 Task: Look for properties with smoking is allowed.
Action: Mouse moved to (825, 117)
Screenshot: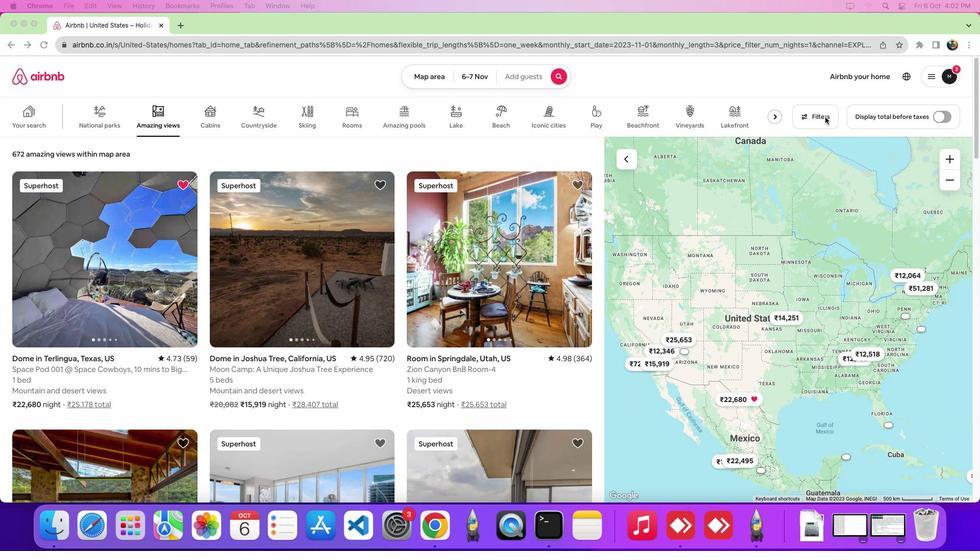 
Action: Mouse pressed left at (825, 117)
Screenshot: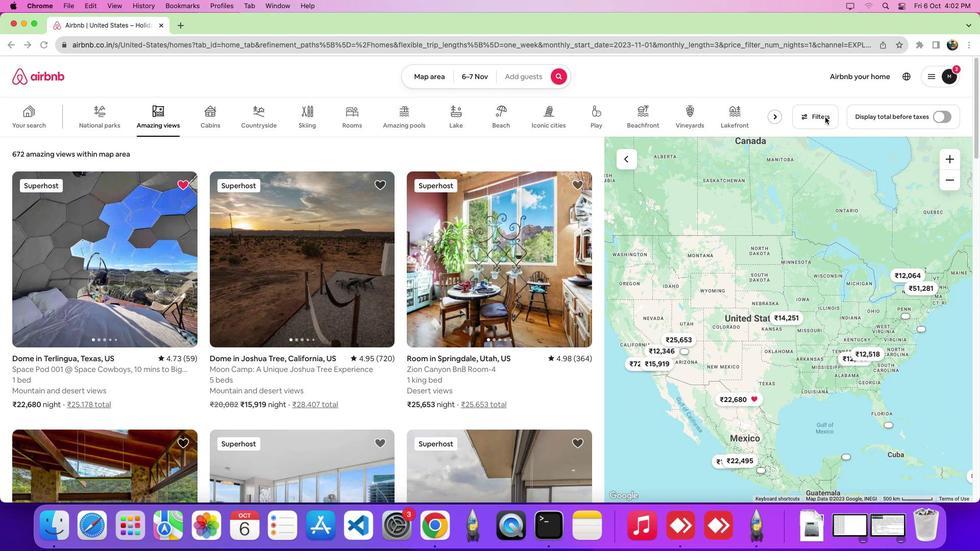 
Action: Mouse moved to (825, 116)
Screenshot: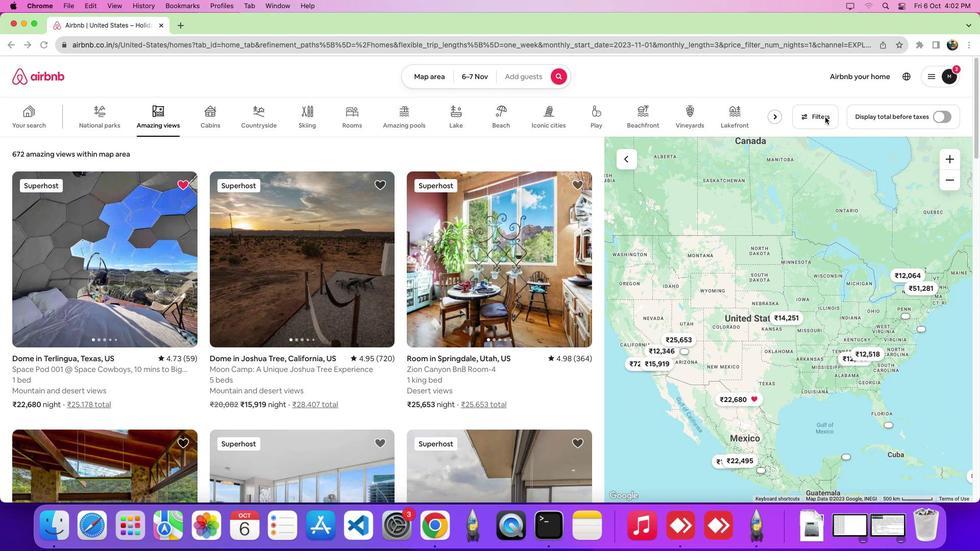 
Action: Mouse pressed left at (825, 116)
Screenshot: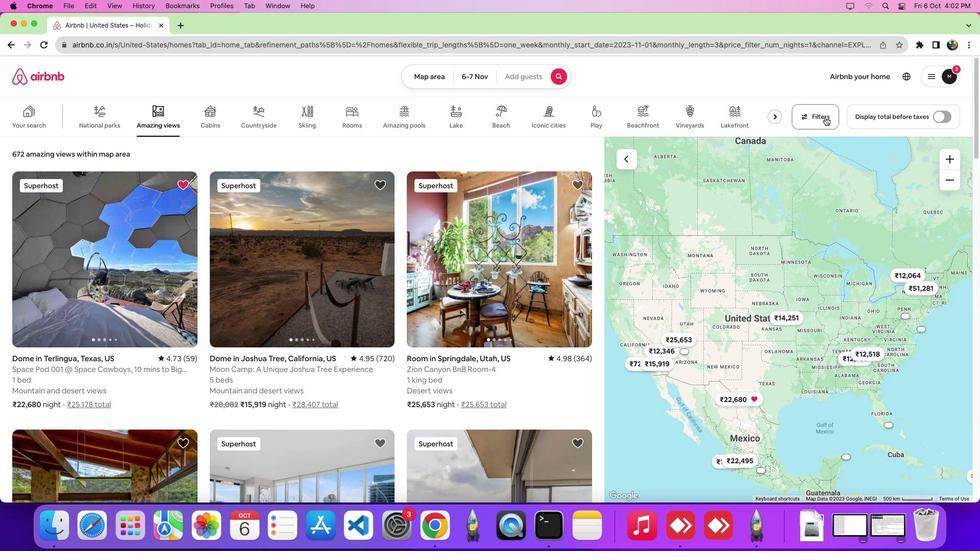 
Action: Mouse moved to (504, 182)
Screenshot: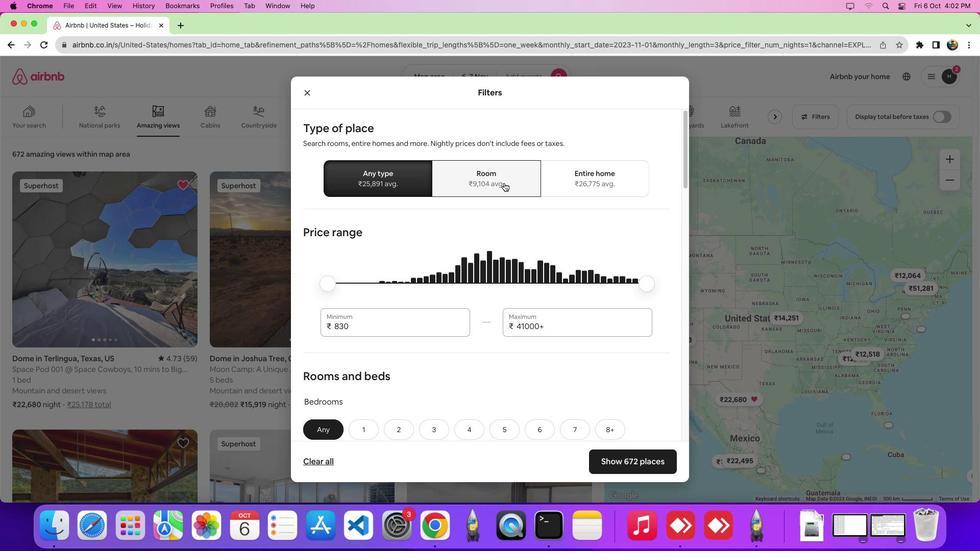 
Action: Mouse pressed left at (504, 182)
Screenshot: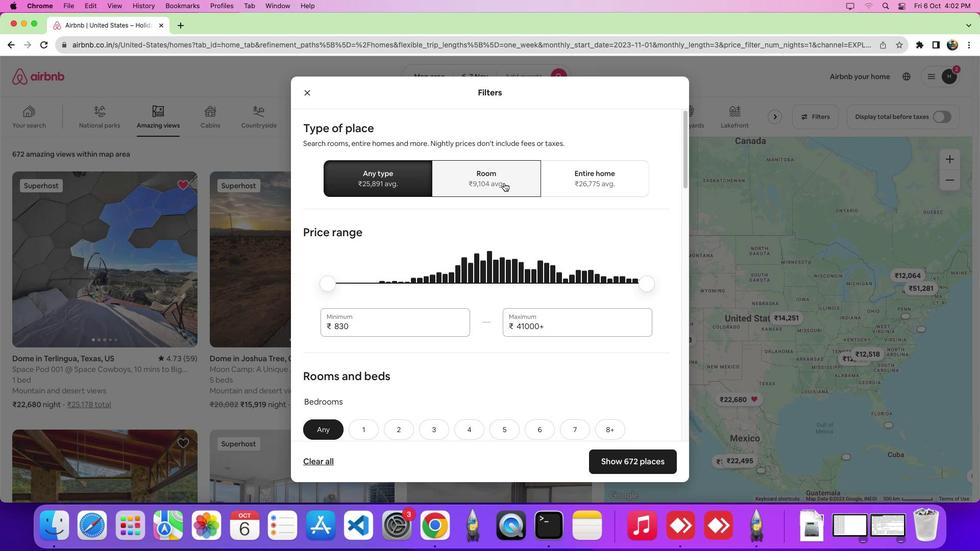 
Action: Mouse moved to (491, 307)
Screenshot: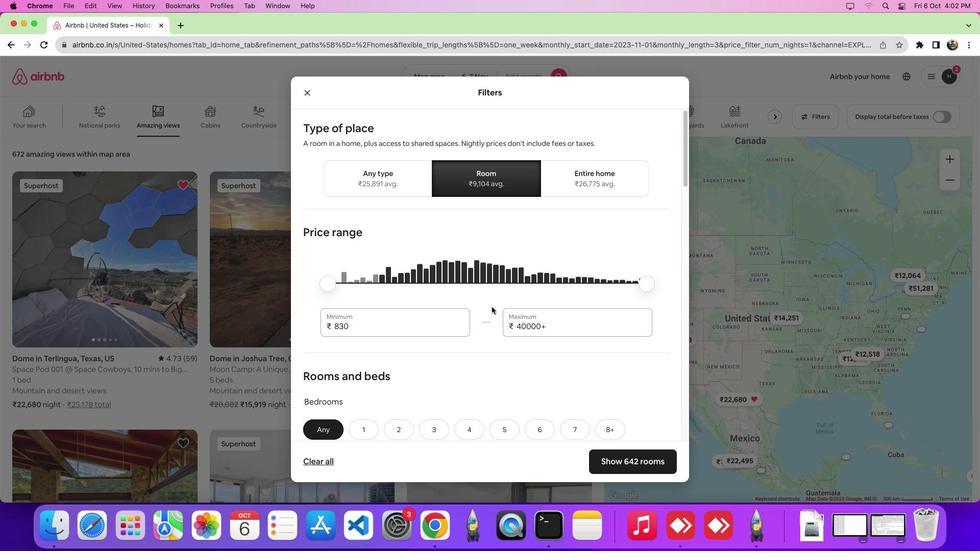 
Action: Mouse scrolled (491, 307) with delta (0, 0)
Screenshot: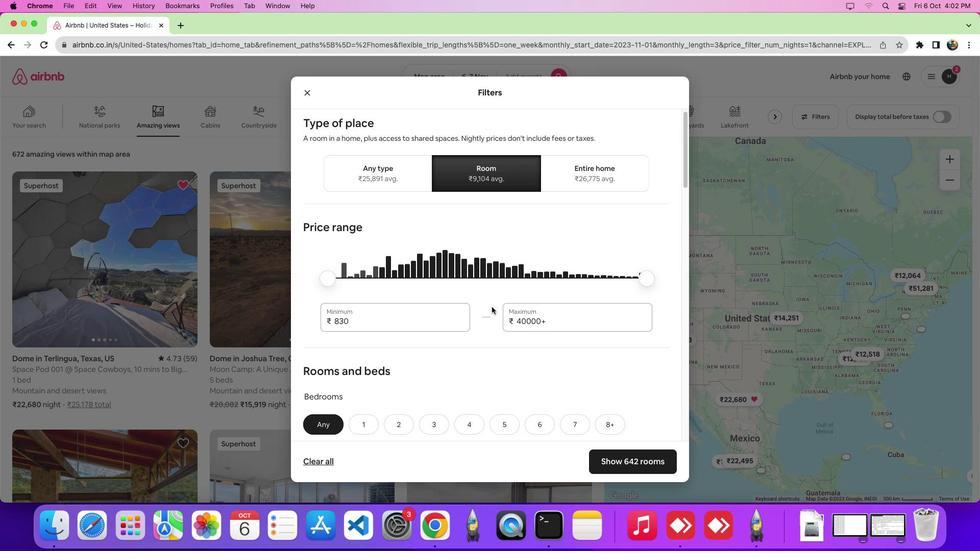 
Action: Mouse scrolled (491, 307) with delta (0, 0)
Screenshot: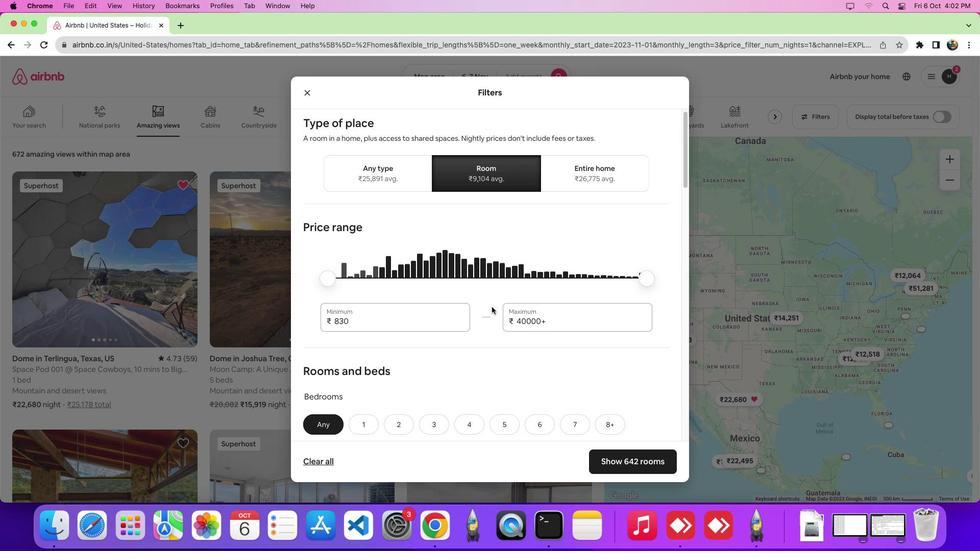 
Action: Mouse scrolled (491, 307) with delta (0, -3)
Screenshot: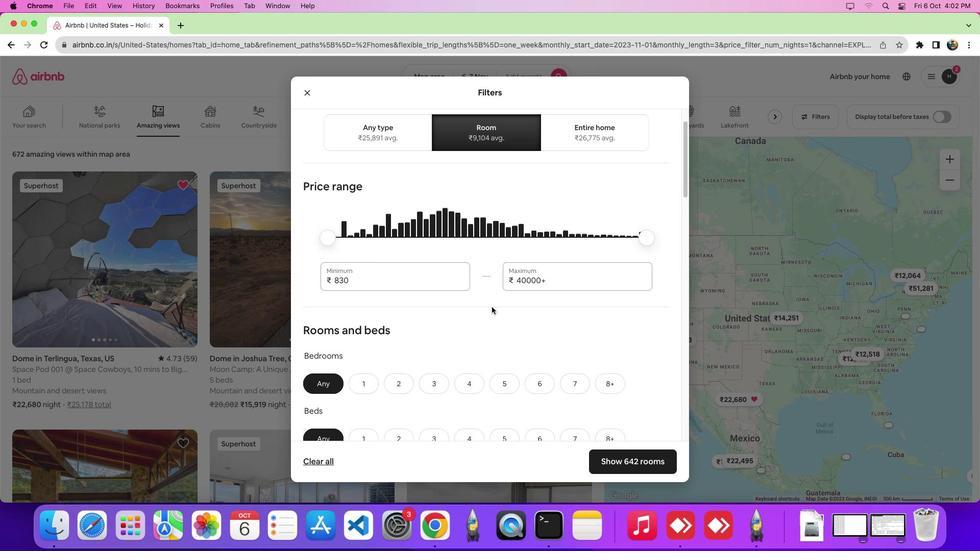 
Action: Mouse scrolled (491, 307) with delta (0, 0)
Screenshot: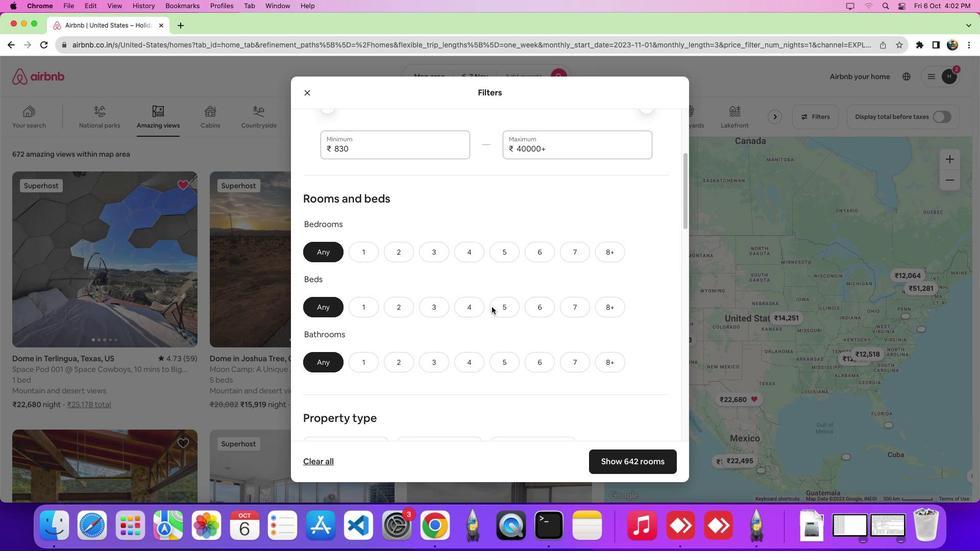 
Action: Mouse scrolled (491, 307) with delta (0, 0)
Screenshot: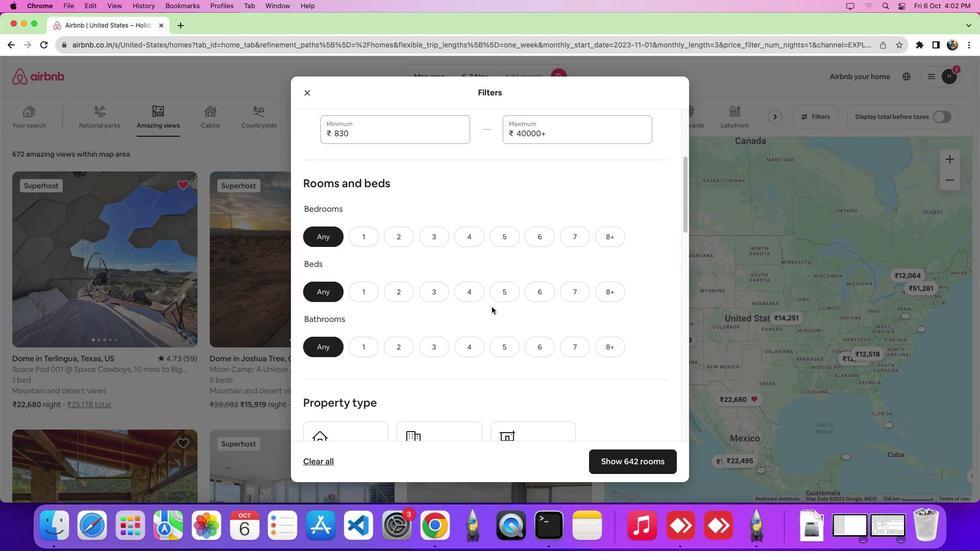 
Action: Mouse scrolled (491, 307) with delta (0, -2)
Screenshot: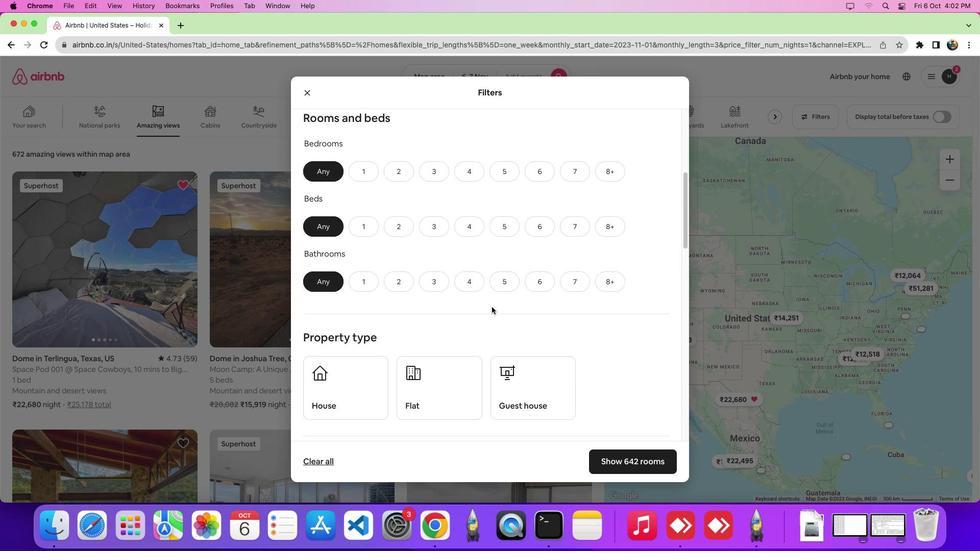 
Action: Mouse scrolled (491, 307) with delta (0, -2)
Screenshot: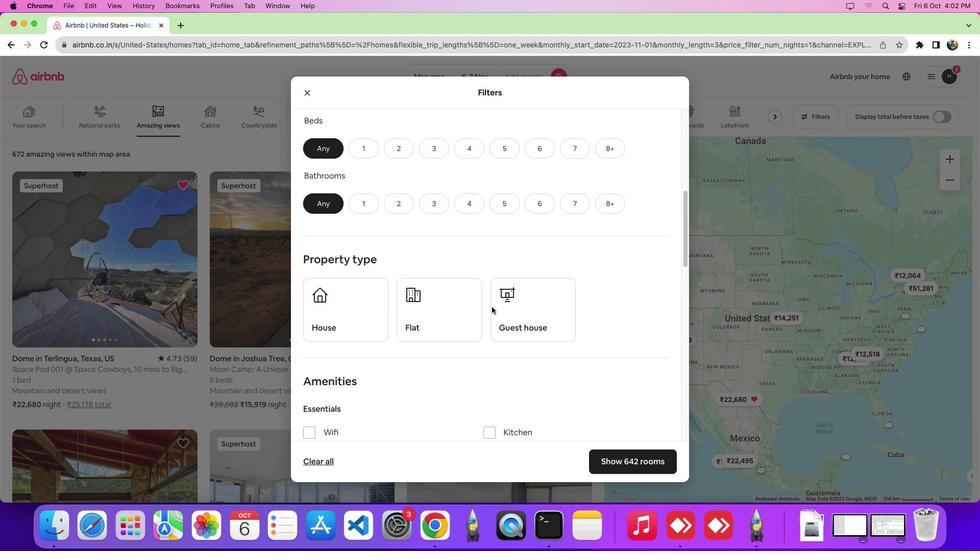 
Action: Mouse scrolled (491, 307) with delta (0, 0)
Screenshot: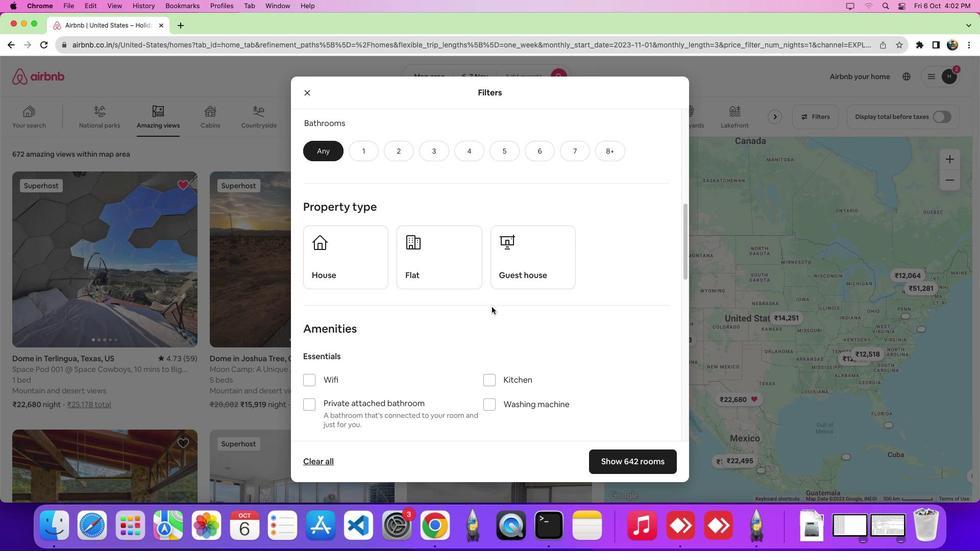 
Action: Mouse scrolled (491, 307) with delta (0, 0)
Screenshot: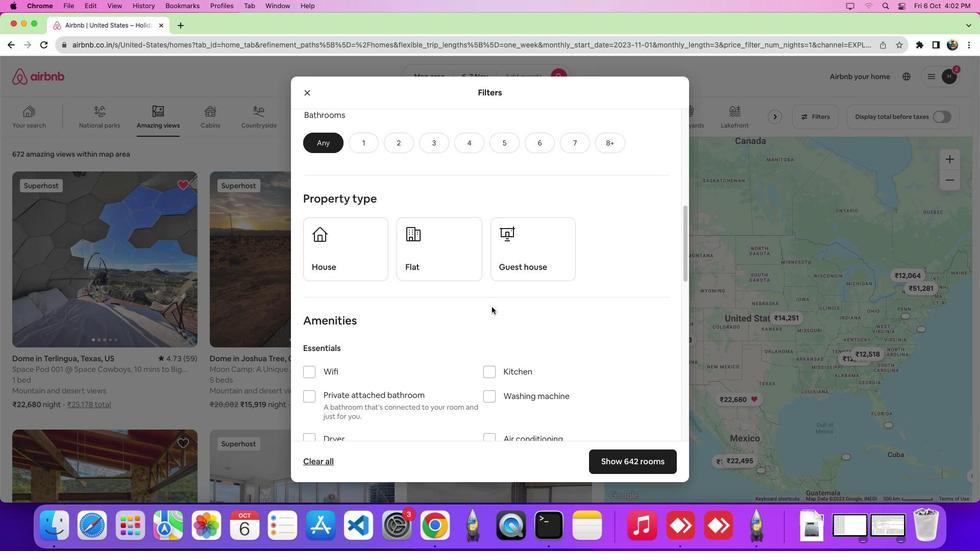 
Action: Mouse scrolled (491, 307) with delta (0, -1)
Screenshot: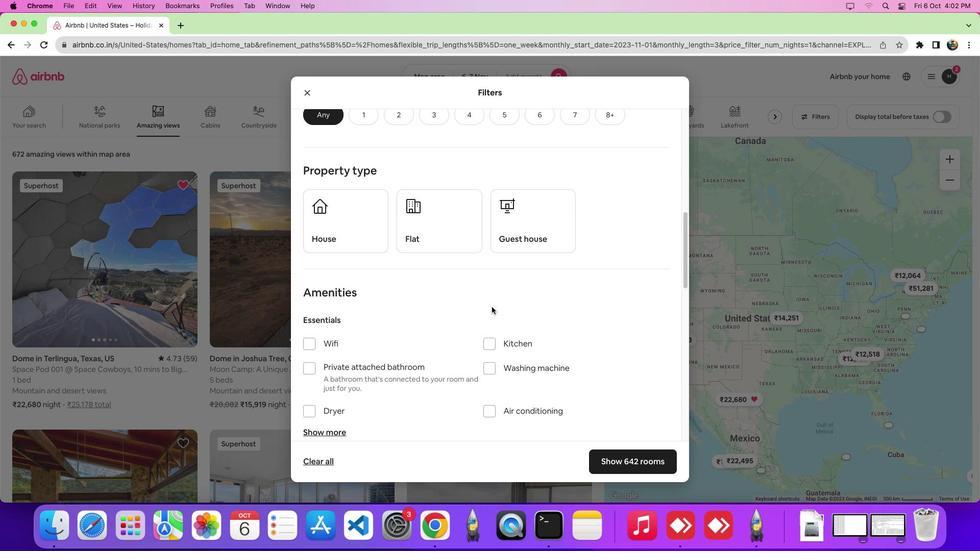 
Action: Mouse moved to (423, 392)
Screenshot: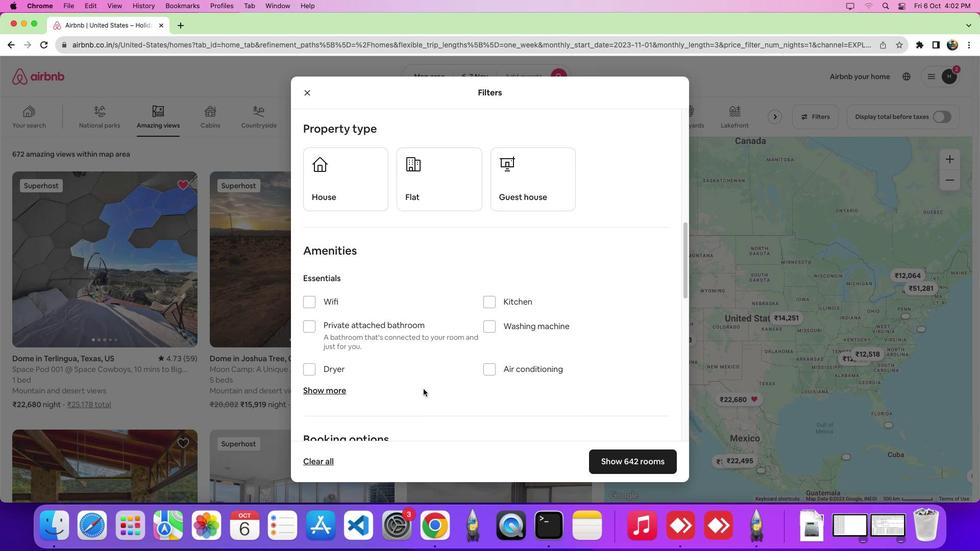 
Action: Mouse scrolled (423, 392) with delta (0, 0)
Screenshot: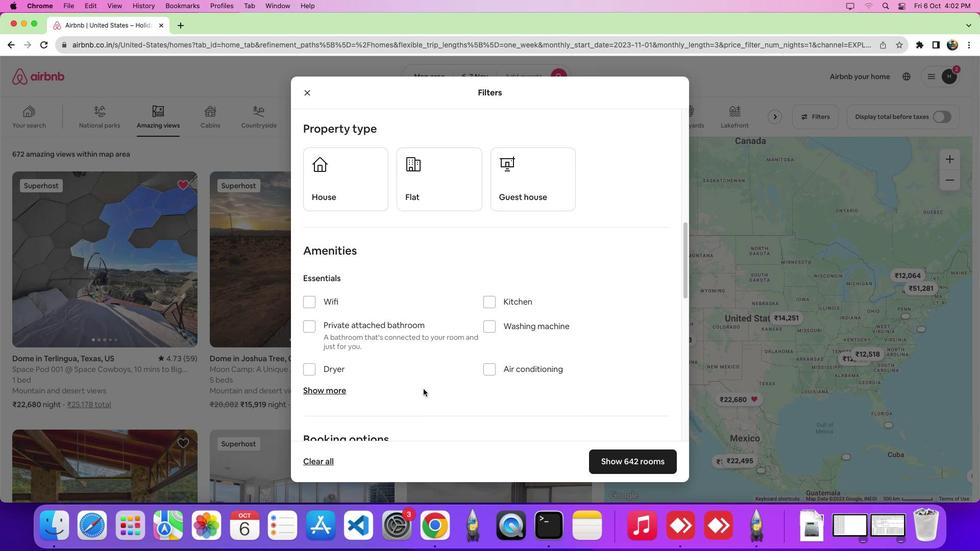 
Action: Mouse moved to (423, 392)
Screenshot: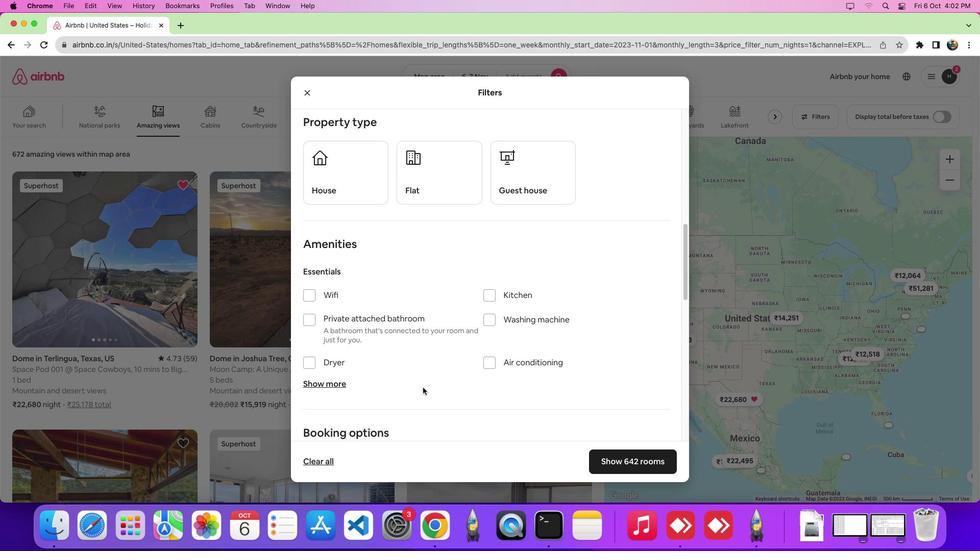 
Action: Mouse scrolled (423, 392) with delta (0, 0)
Screenshot: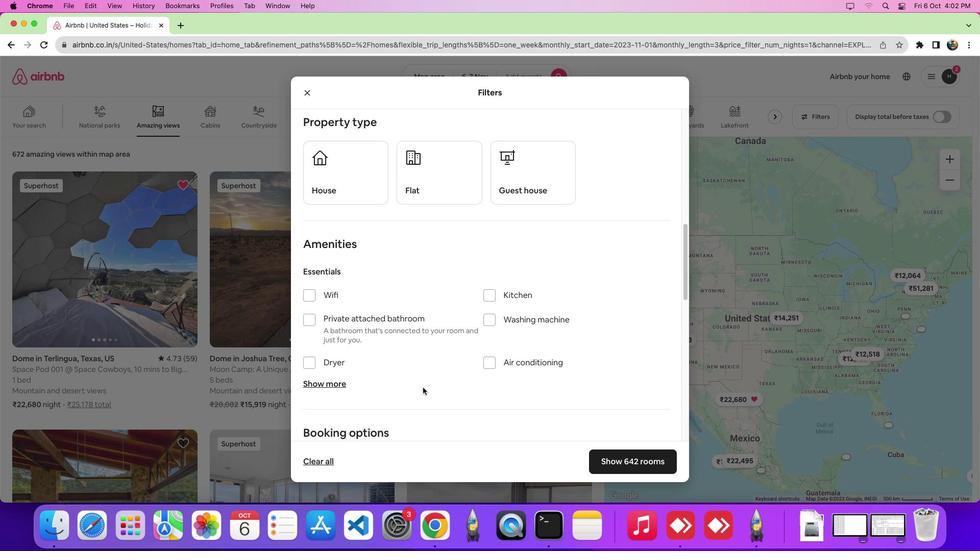 
Action: Mouse moved to (340, 359)
Screenshot: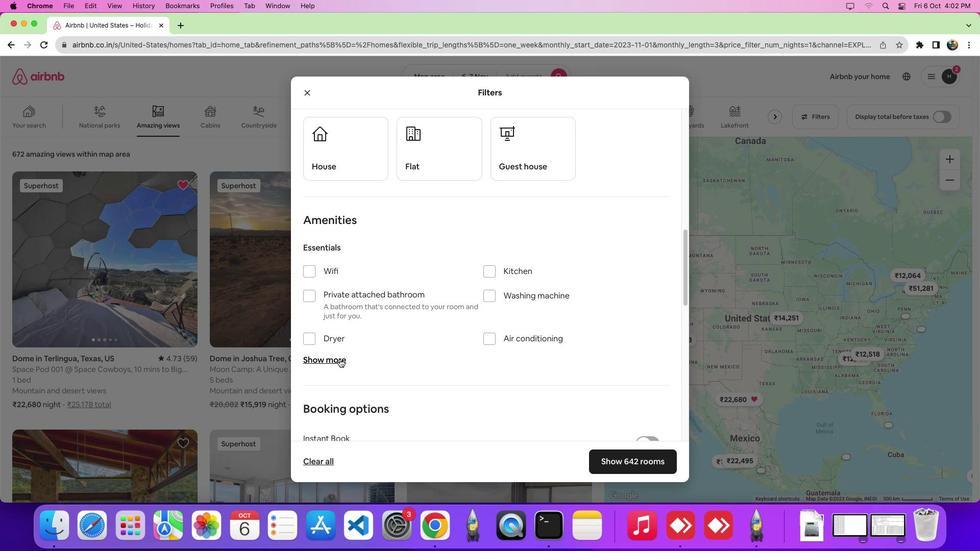
Action: Mouse pressed left at (340, 359)
Screenshot: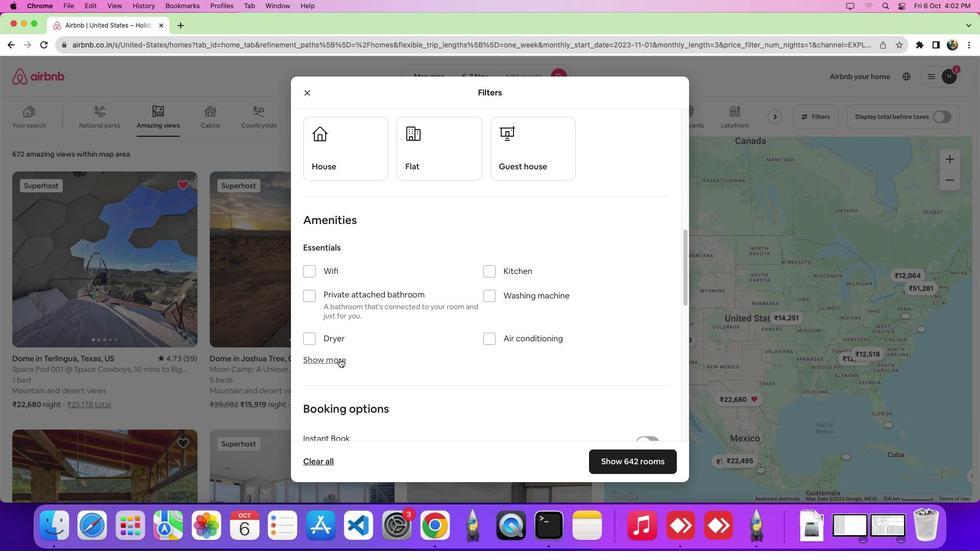 
Action: Mouse moved to (492, 365)
Screenshot: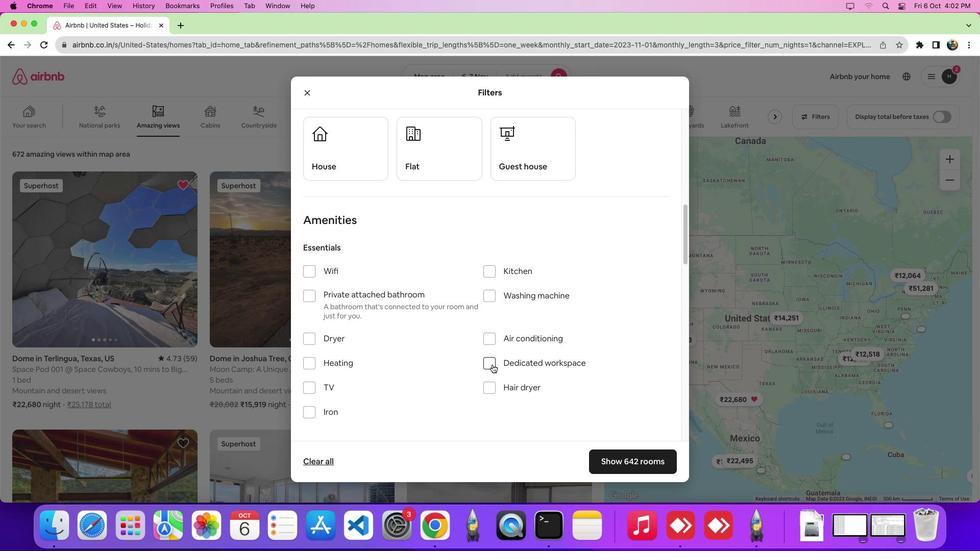 
Action: Mouse scrolled (492, 365) with delta (0, 0)
Screenshot: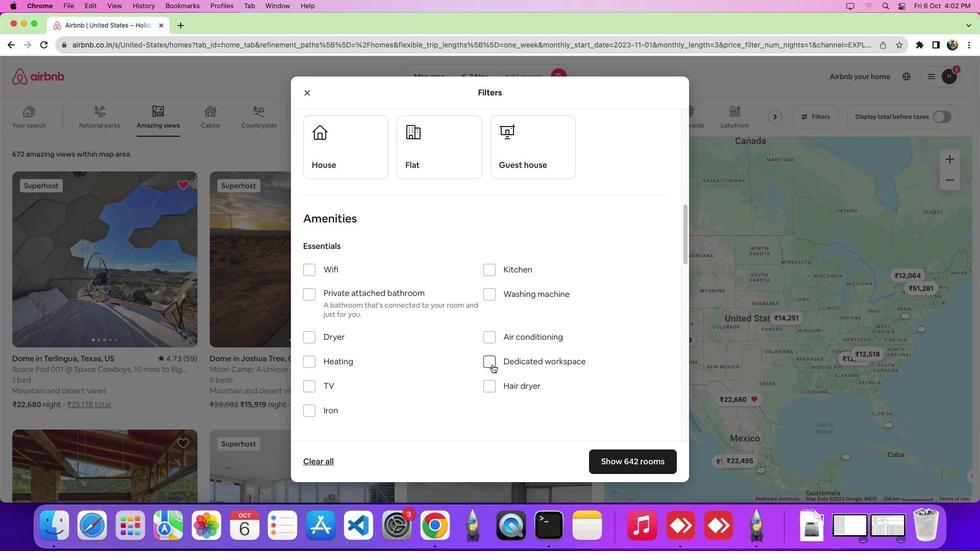 
Action: Mouse scrolled (492, 365) with delta (0, 0)
Screenshot: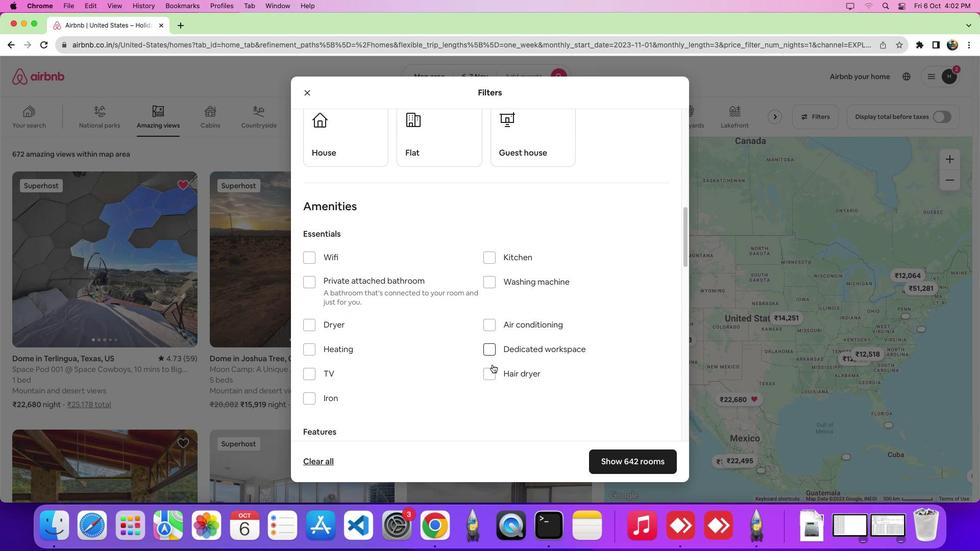 
Action: Mouse scrolled (492, 365) with delta (0, -1)
Screenshot: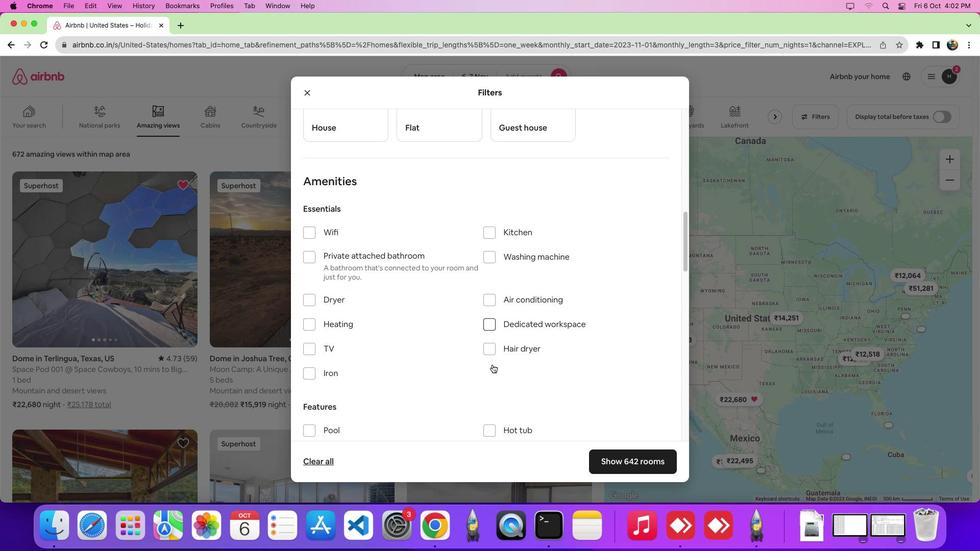 
Action: Mouse scrolled (492, 365) with delta (0, 0)
Screenshot: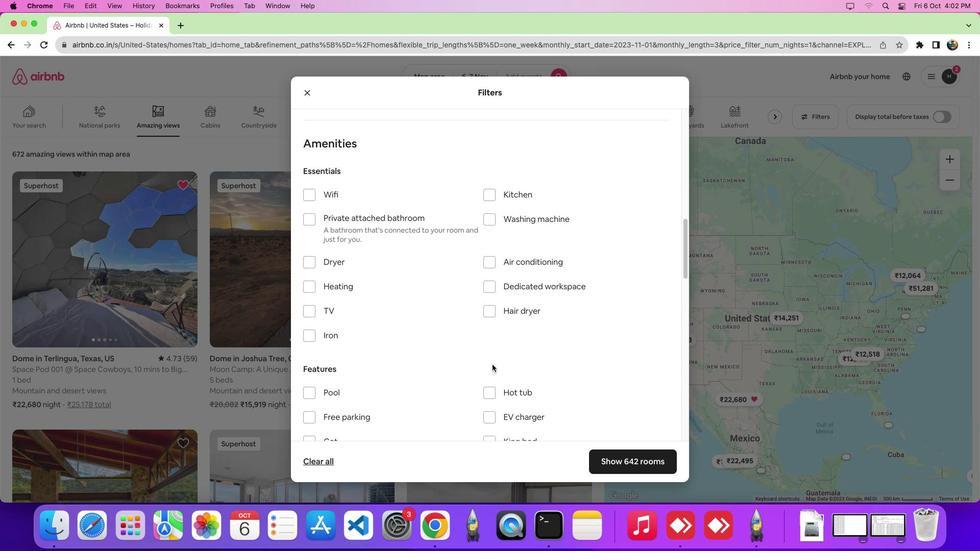 
Action: Mouse scrolled (492, 365) with delta (0, 0)
Screenshot: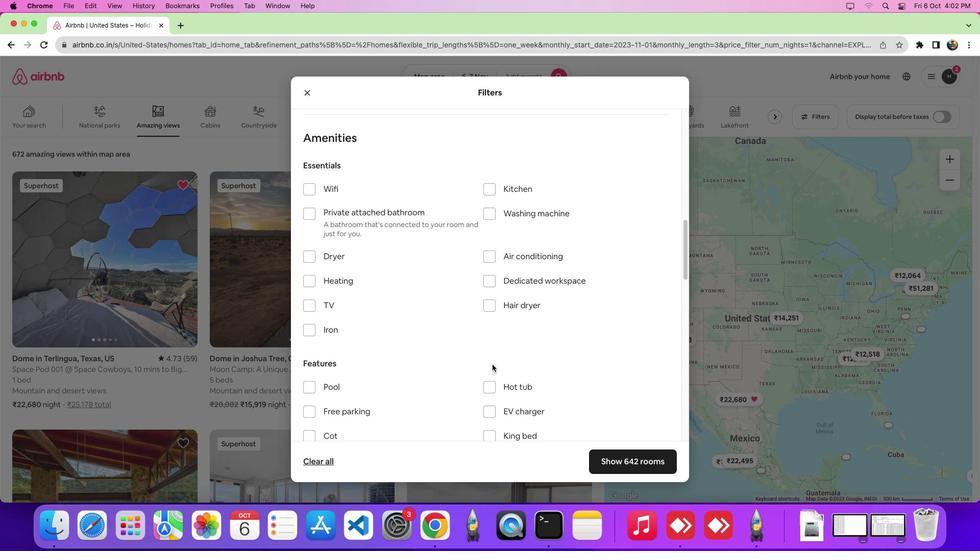 
Action: Mouse scrolled (492, 365) with delta (0, -1)
Screenshot: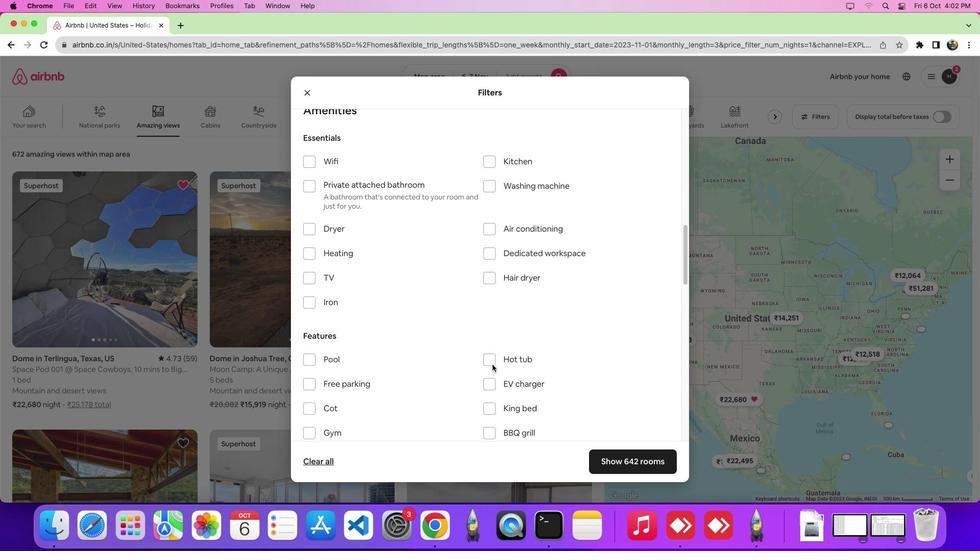 
Action: Mouse scrolled (492, 365) with delta (0, 0)
Screenshot: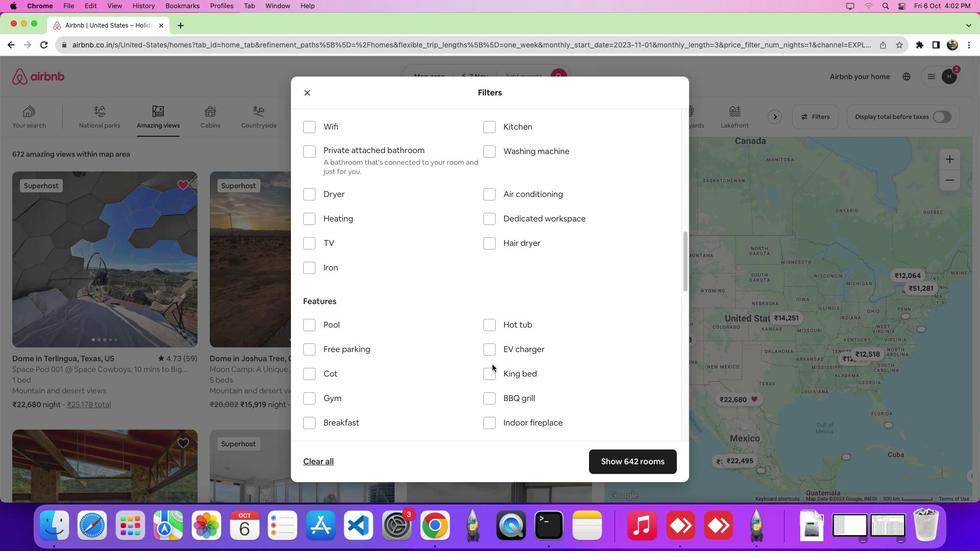 
Action: Mouse scrolled (492, 365) with delta (0, 0)
Screenshot: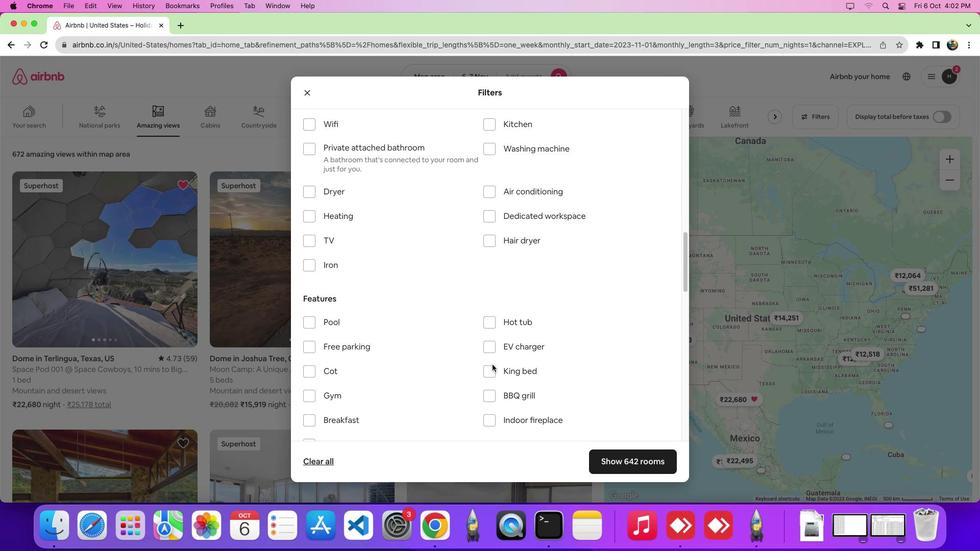 
Action: Mouse scrolled (492, 365) with delta (0, 0)
Screenshot: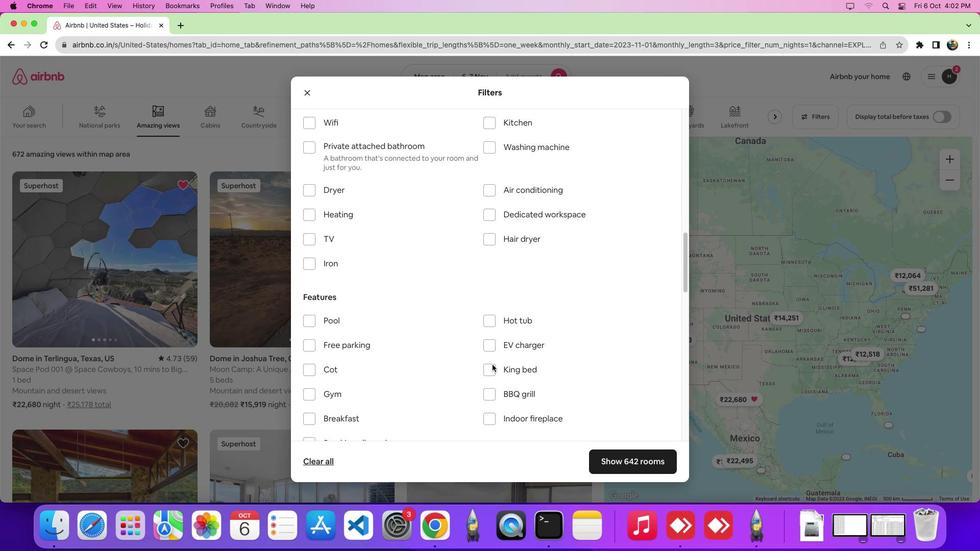 
Action: Mouse moved to (495, 366)
Screenshot: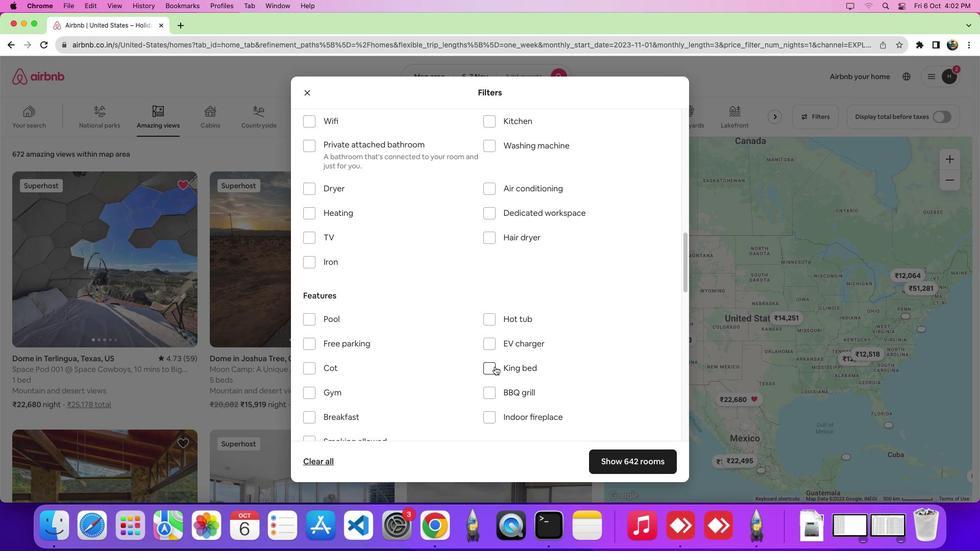 
Action: Mouse scrolled (495, 366) with delta (0, 0)
Screenshot: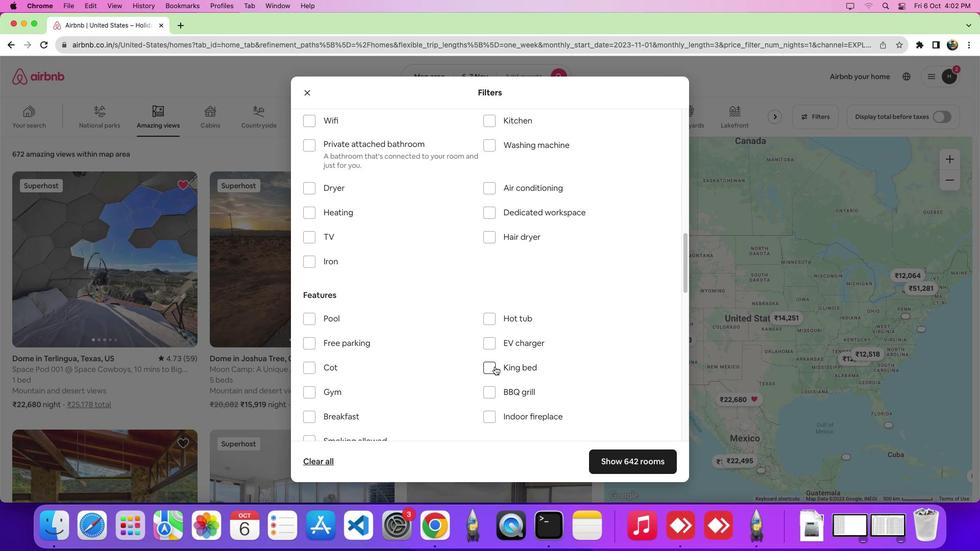 
Action: Mouse scrolled (495, 366) with delta (0, 0)
Screenshot: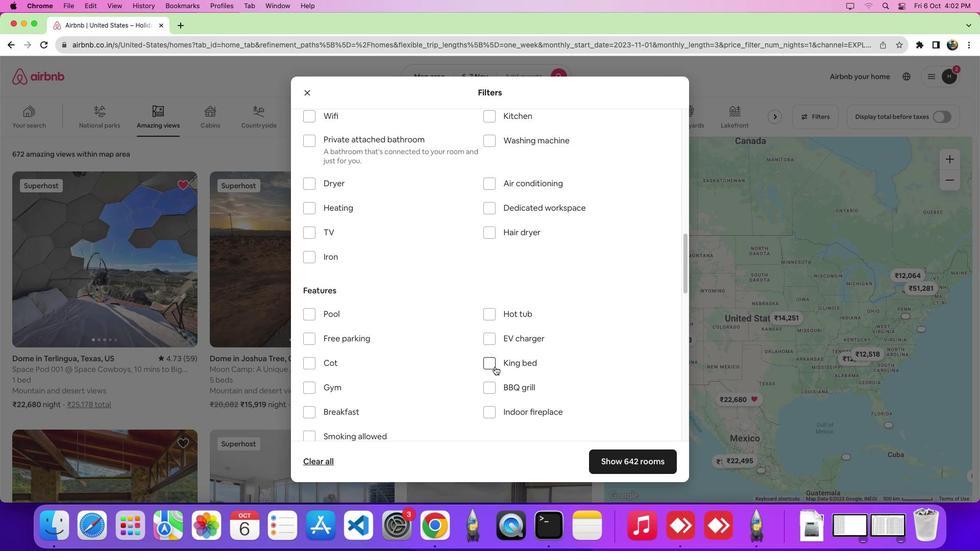 
Action: Mouse scrolled (495, 366) with delta (0, 0)
Screenshot: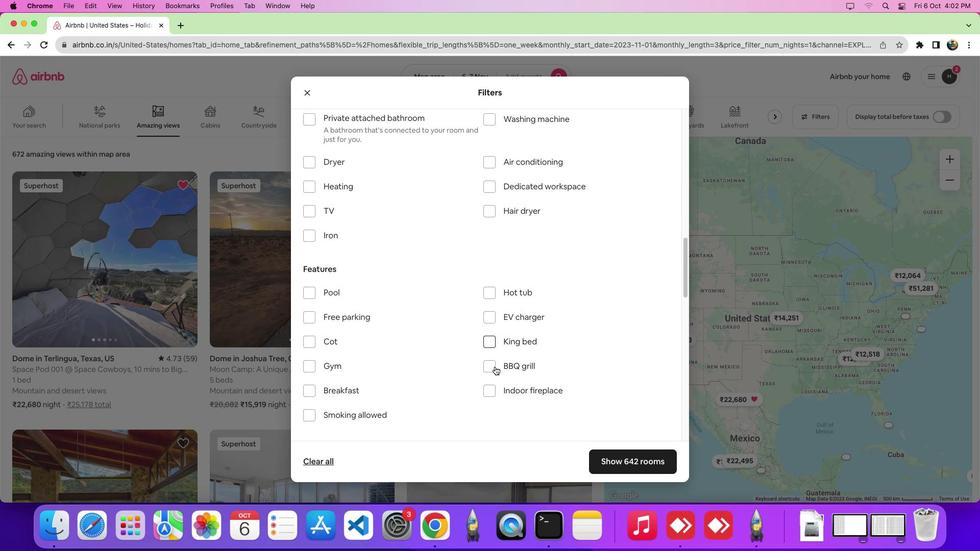 
Action: Mouse scrolled (495, 366) with delta (0, 0)
Screenshot: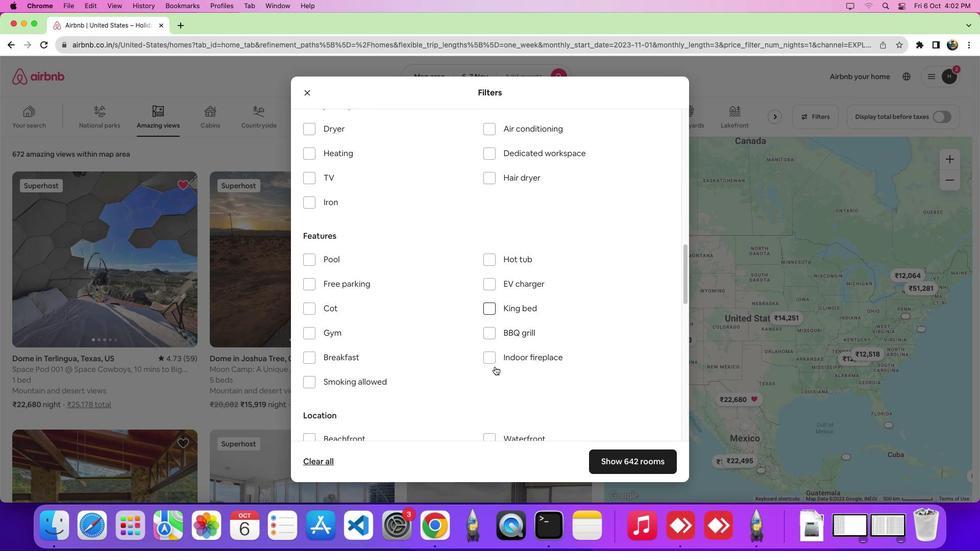 
Action: Mouse moved to (329, 381)
Screenshot: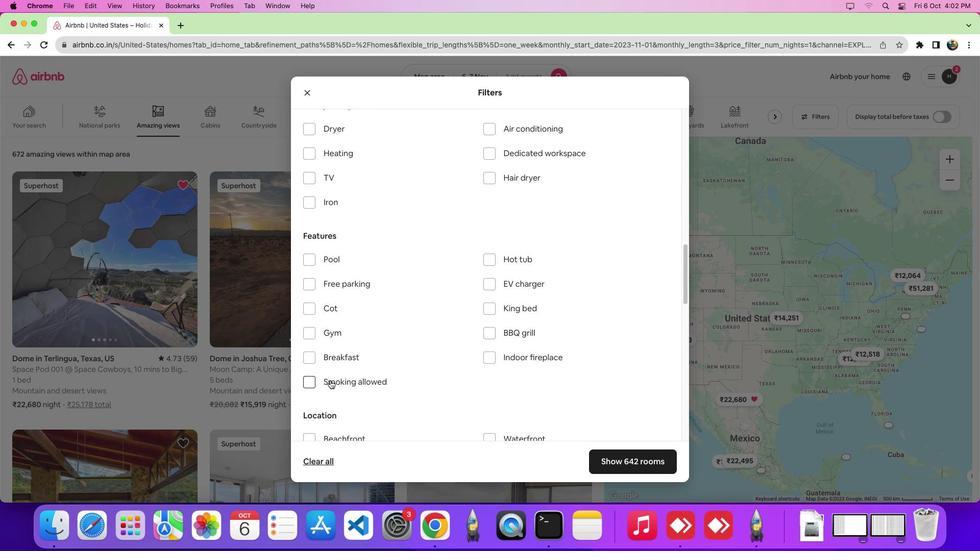 
Action: Mouse pressed left at (329, 381)
Screenshot: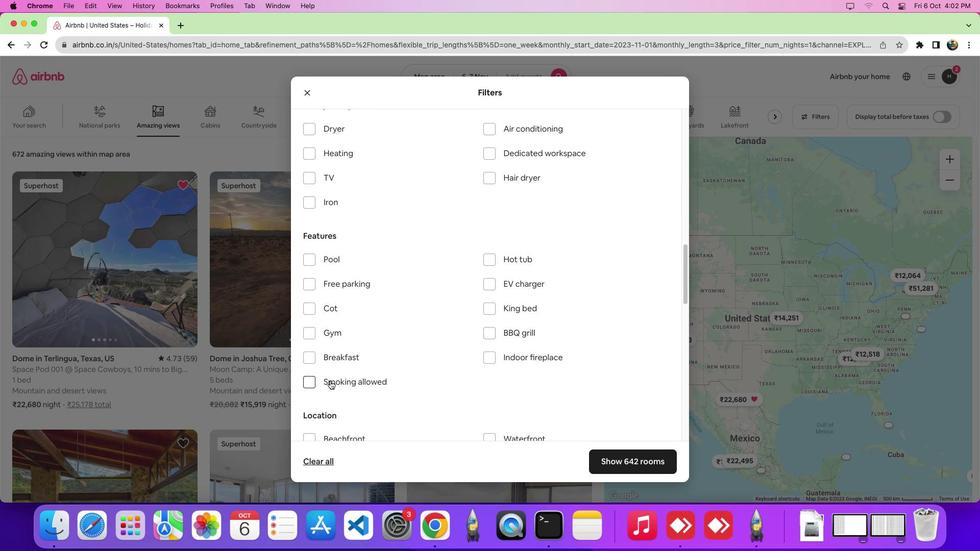 
Action: Mouse moved to (612, 461)
Screenshot: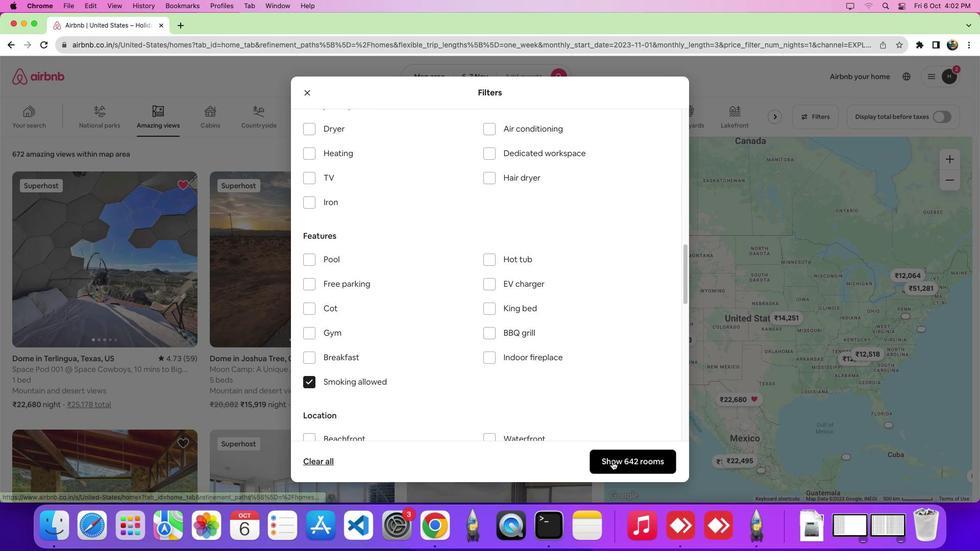 
Action: Mouse pressed left at (612, 461)
Screenshot: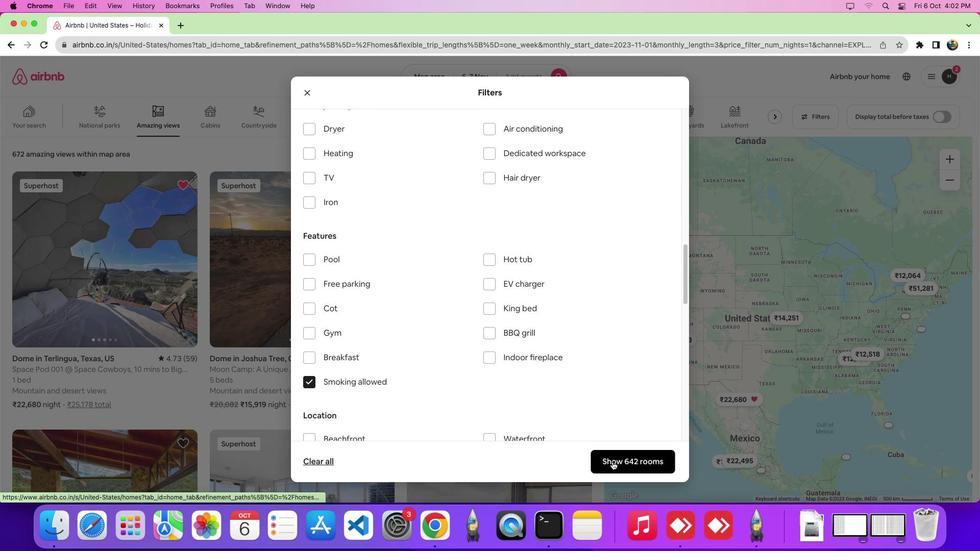 
Action: Mouse moved to (406, 421)
Screenshot: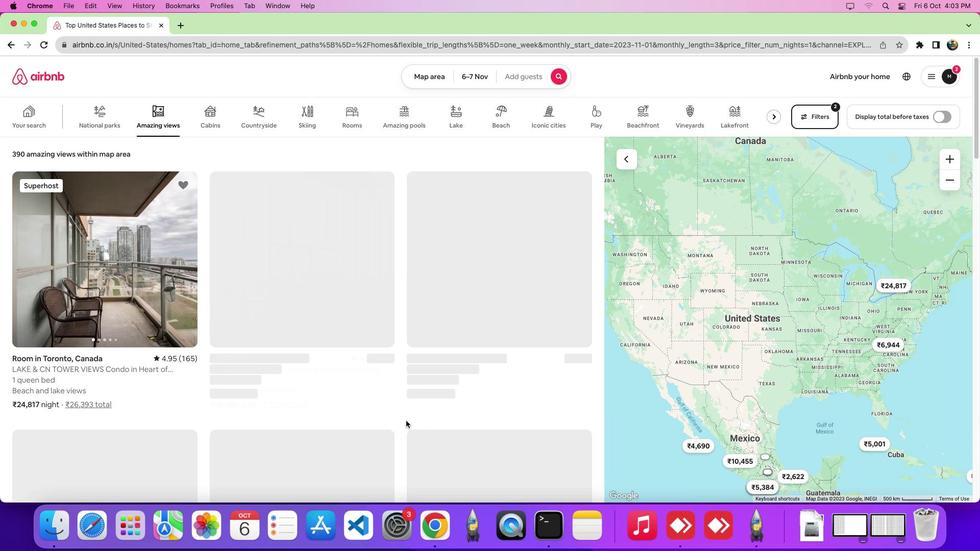 
